 Task: Enable the video filter "Direct3D9 deinterlace filter" for transcode stream output.
Action: Mouse moved to (125, 23)
Screenshot: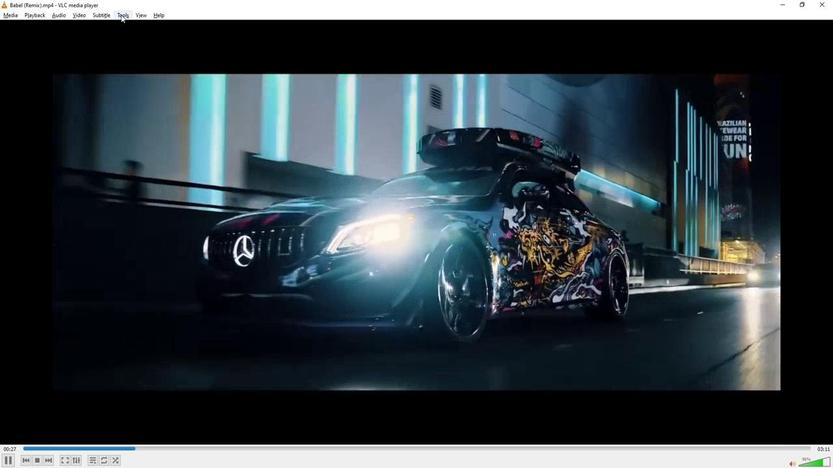 
Action: Mouse pressed left at (125, 23)
Screenshot: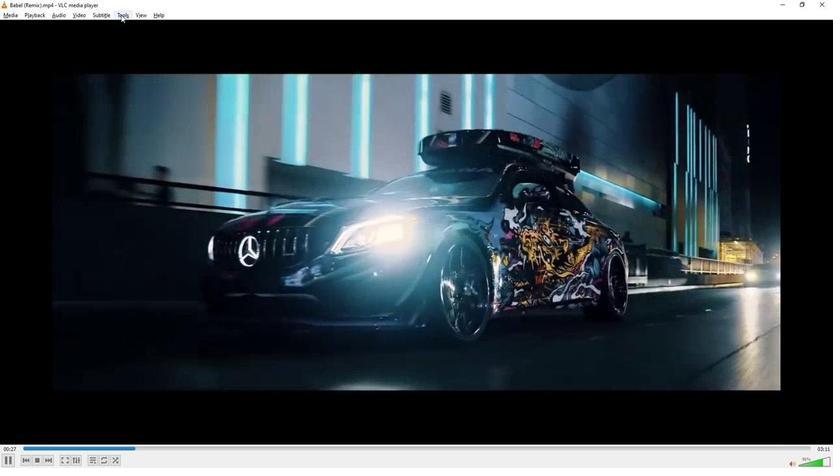 
Action: Mouse moved to (143, 119)
Screenshot: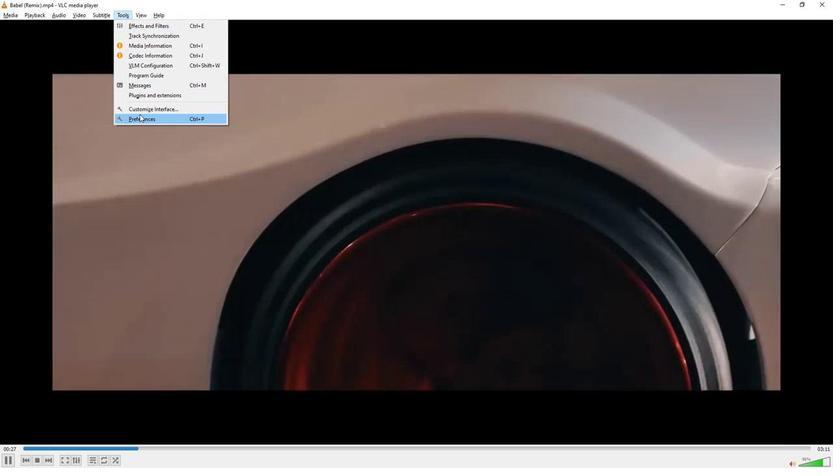 
Action: Mouse pressed left at (143, 119)
Screenshot: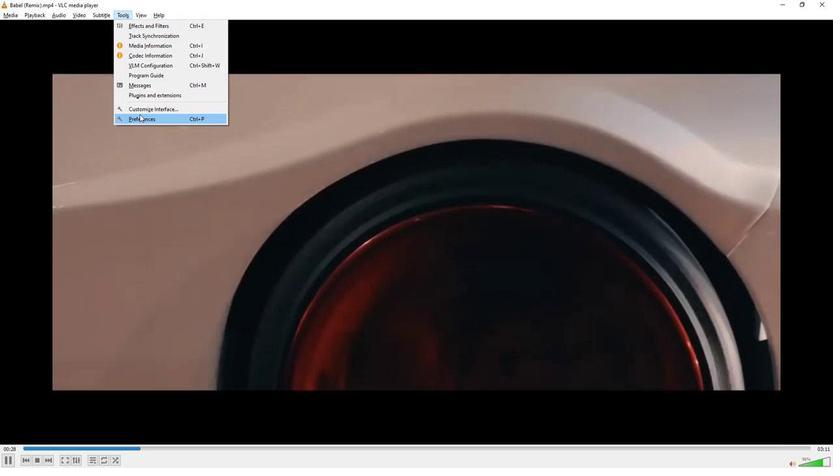 
Action: Mouse moved to (239, 344)
Screenshot: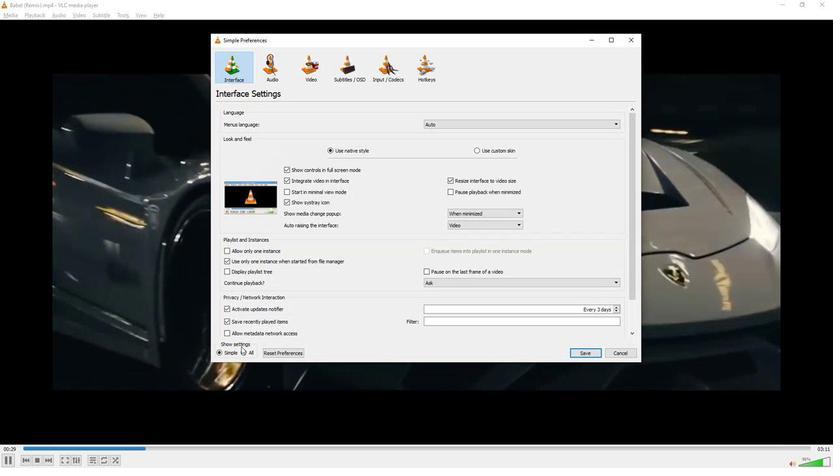 
Action: Mouse pressed left at (239, 344)
Screenshot: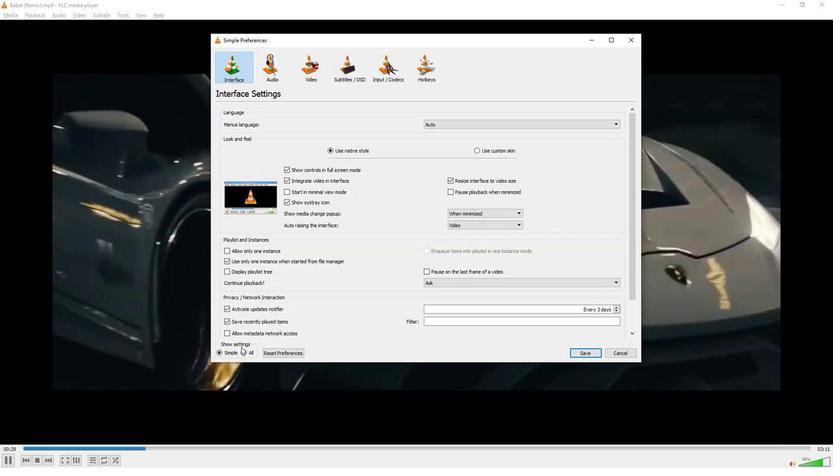 
Action: Mouse moved to (240, 349)
Screenshot: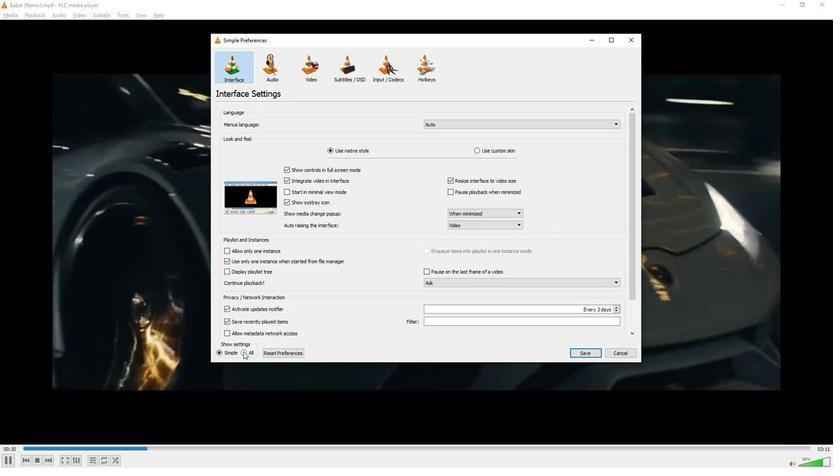 
Action: Mouse pressed left at (240, 349)
Screenshot: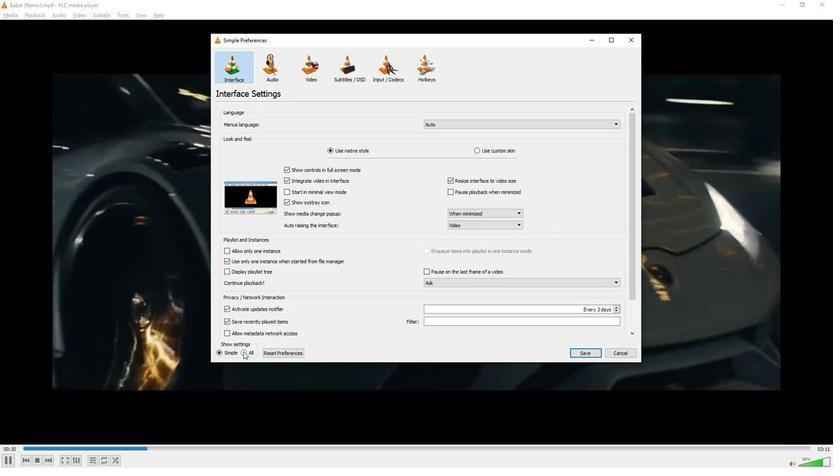 
Action: Mouse moved to (230, 293)
Screenshot: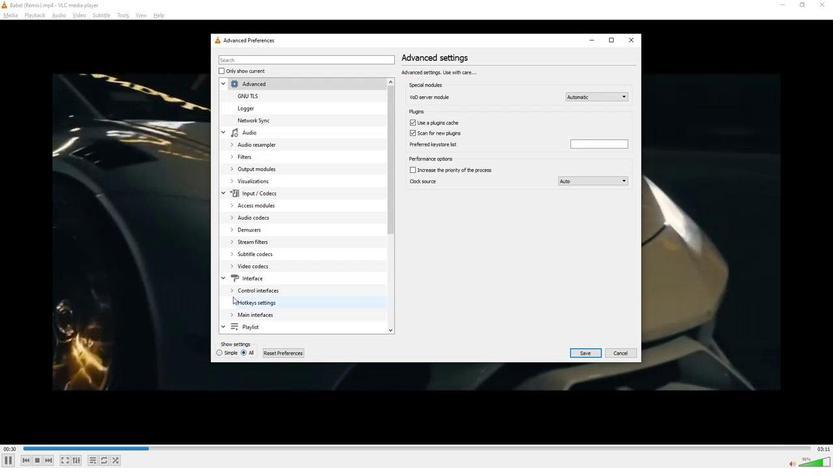 
Action: Mouse scrolled (230, 293) with delta (0, 0)
Screenshot: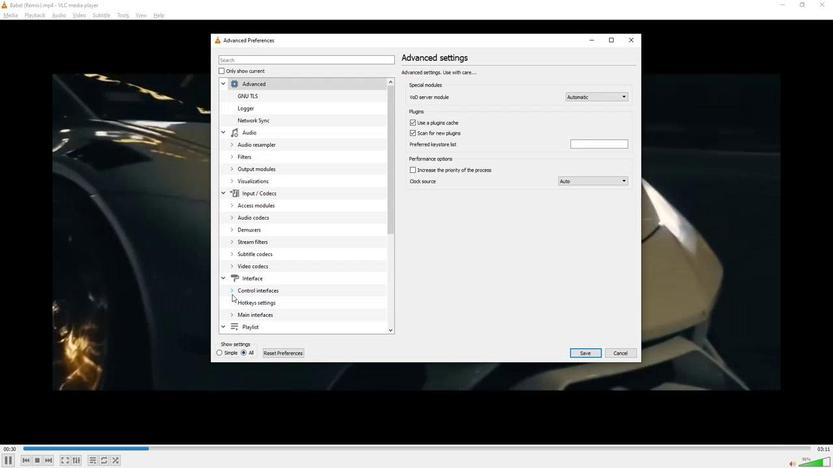 
Action: Mouse scrolled (230, 293) with delta (0, 0)
Screenshot: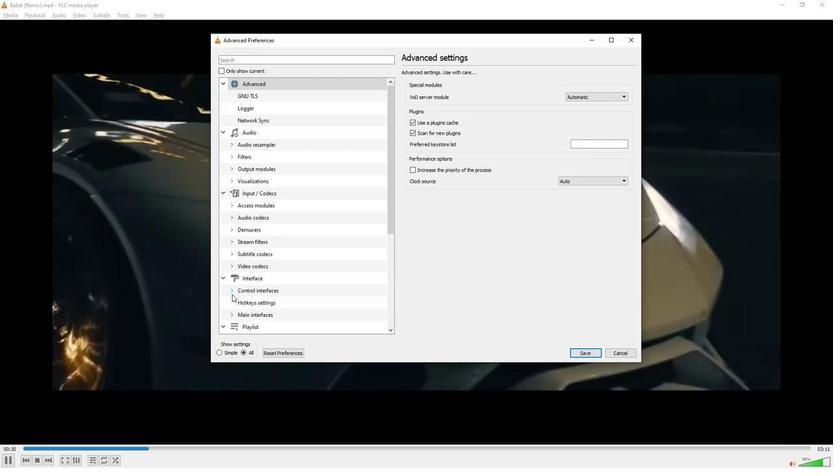 
Action: Mouse moved to (230, 293)
Screenshot: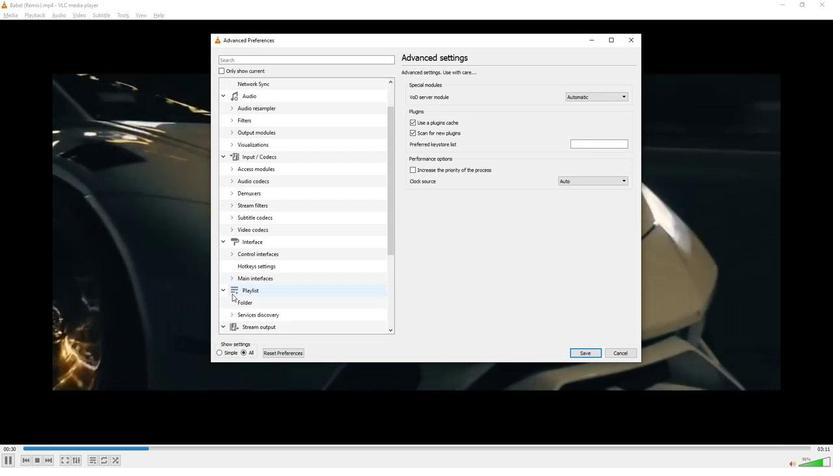 
Action: Mouse scrolled (230, 292) with delta (0, 0)
Screenshot: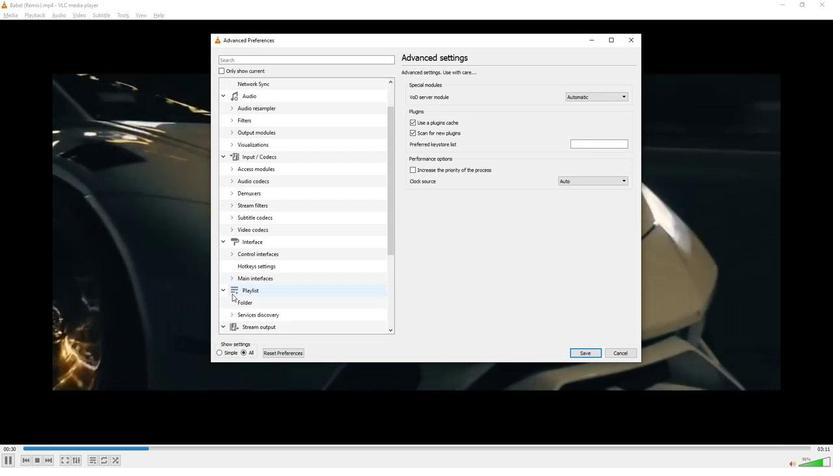 
Action: Mouse scrolled (230, 292) with delta (0, 0)
Screenshot: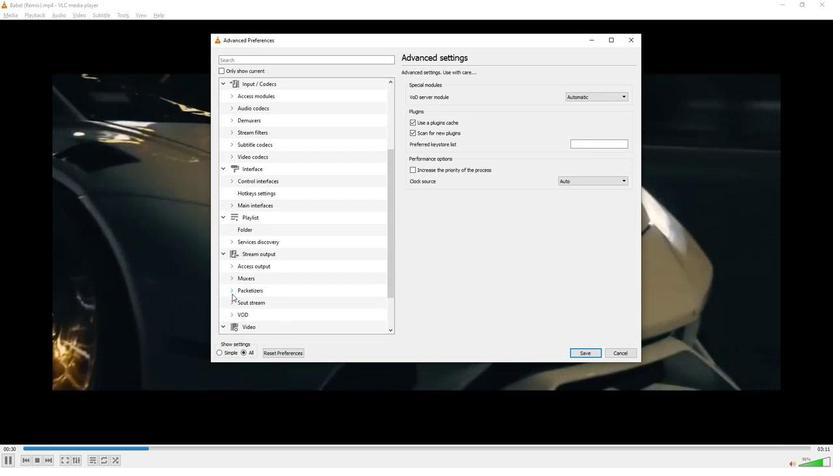 
Action: Mouse scrolled (230, 292) with delta (0, 0)
Screenshot: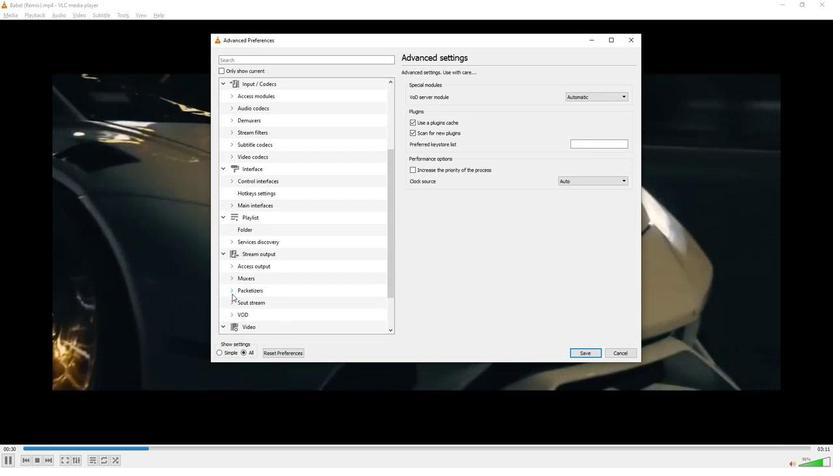 
Action: Mouse scrolled (230, 292) with delta (0, 0)
Screenshot: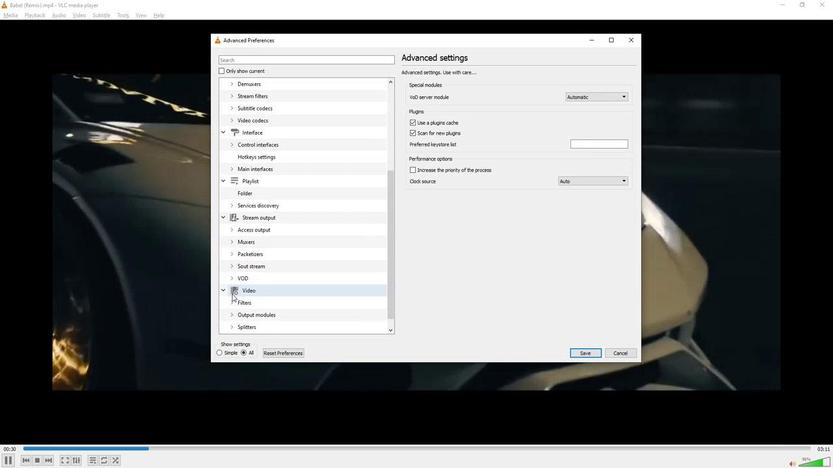 
Action: Mouse scrolled (230, 292) with delta (0, 0)
Screenshot: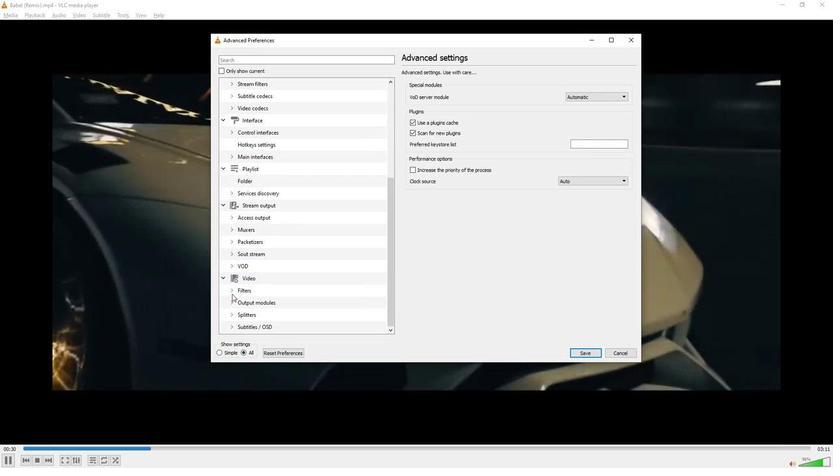 
Action: Mouse moved to (240, 284)
Screenshot: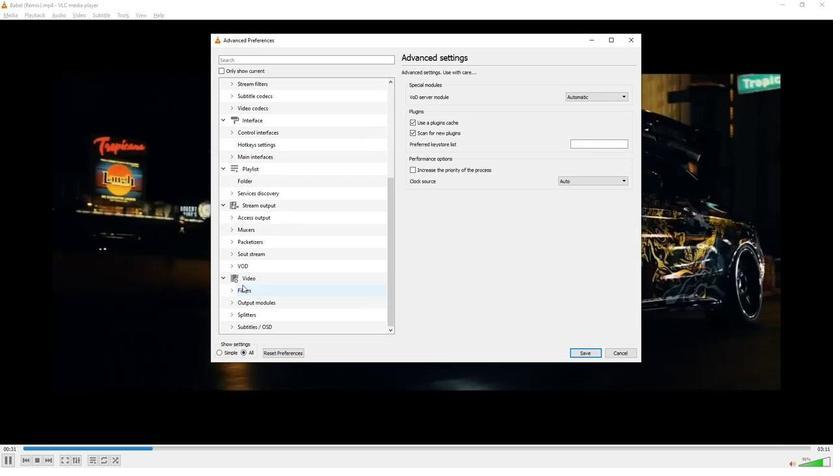 
Action: Mouse pressed left at (240, 284)
Screenshot: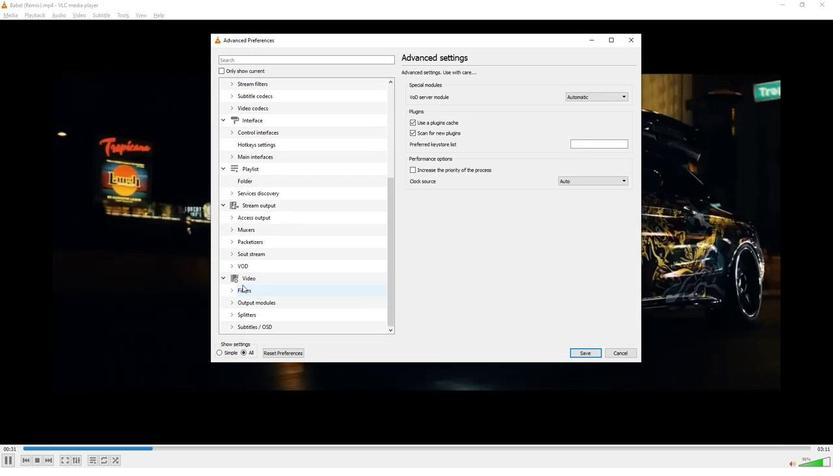 
Action: Mouse moved to (509, 311)
Screenshot: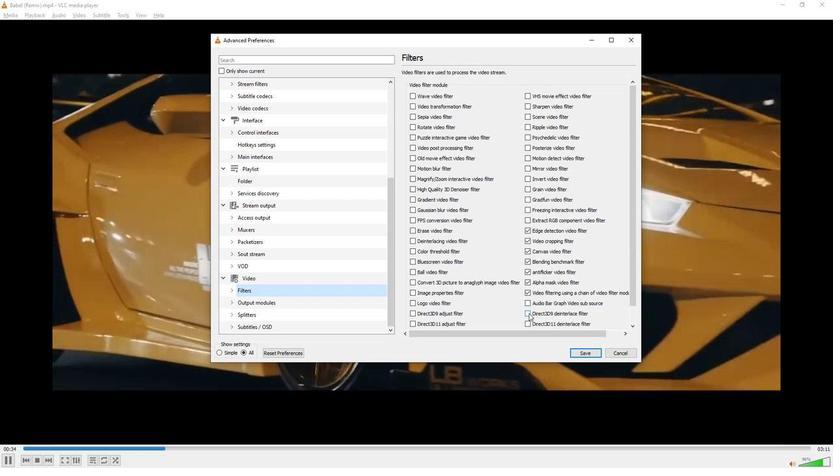 
Action: Mouse pressed left at (509, 311)
Screenshot: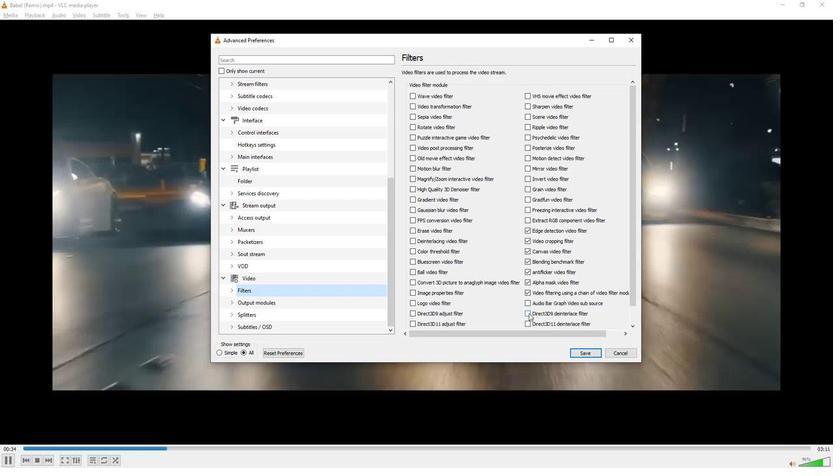 
Action: Mouse moved to (494, 327)
Screenshot: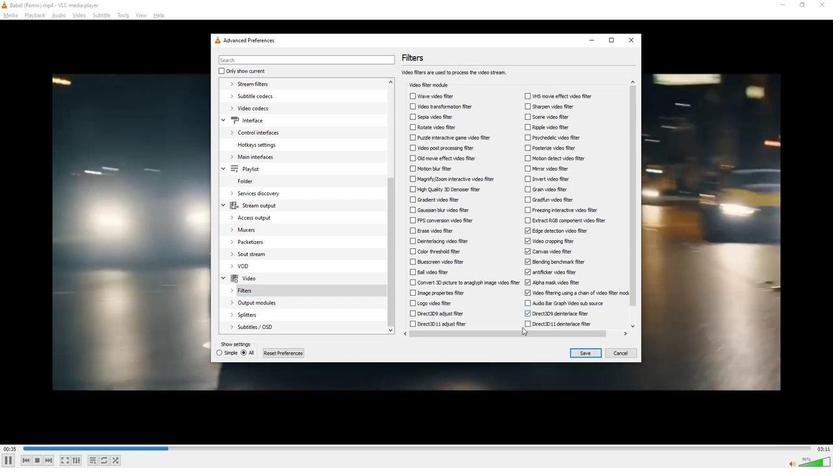 
